 Task: Navigate to a specific website using the address bar.
Action: Mouse pressed left at (126, 27)
Screenshot: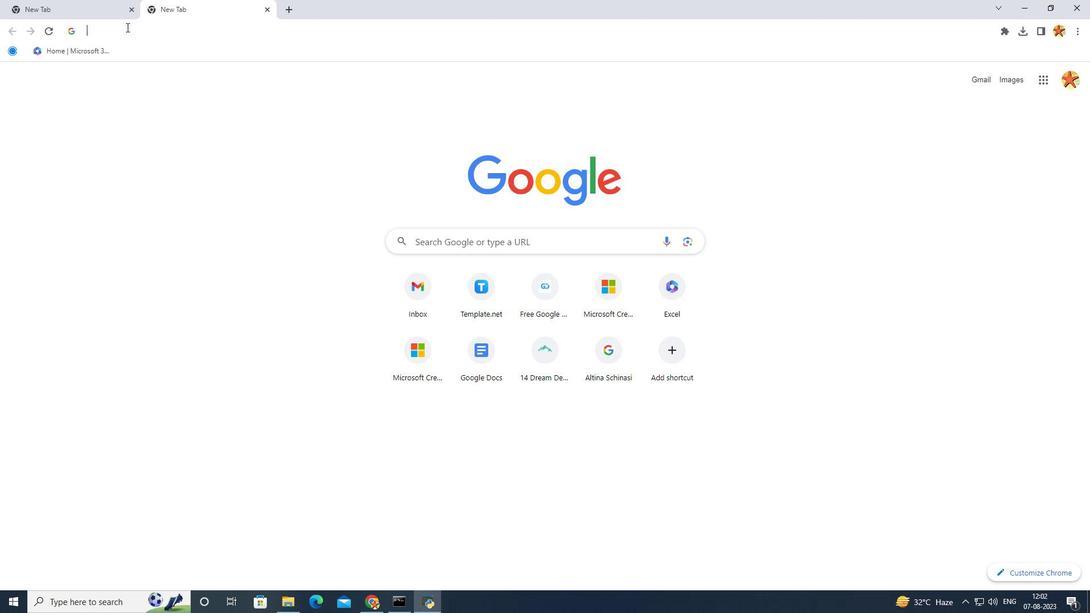 
Action: Mouse moved to (132, 31)
Screenshot: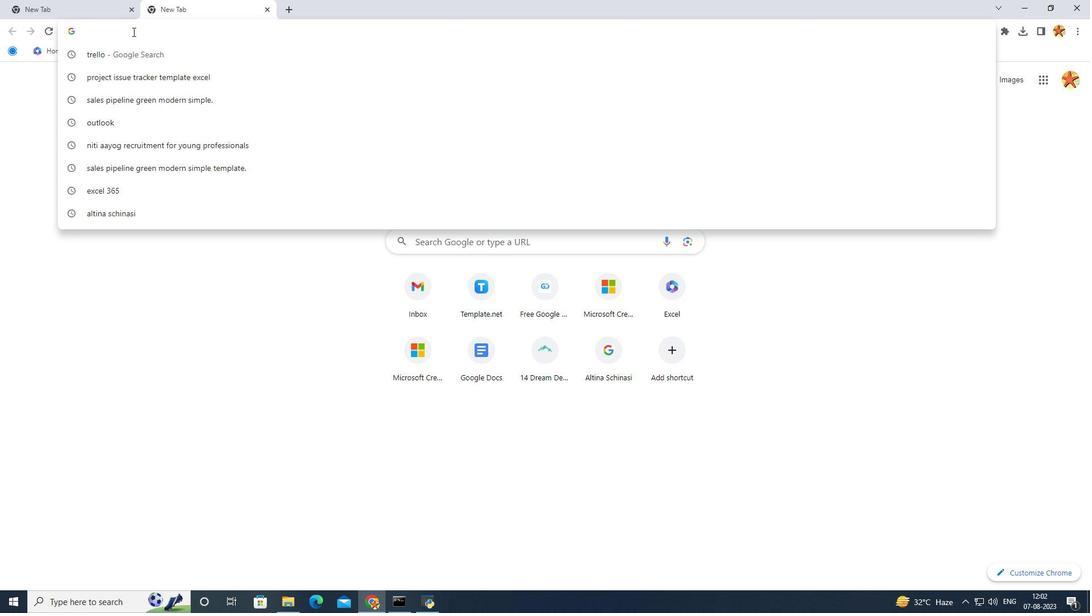 
Action: Key pressed www.bu<Key.backspace>yju
Screenshot: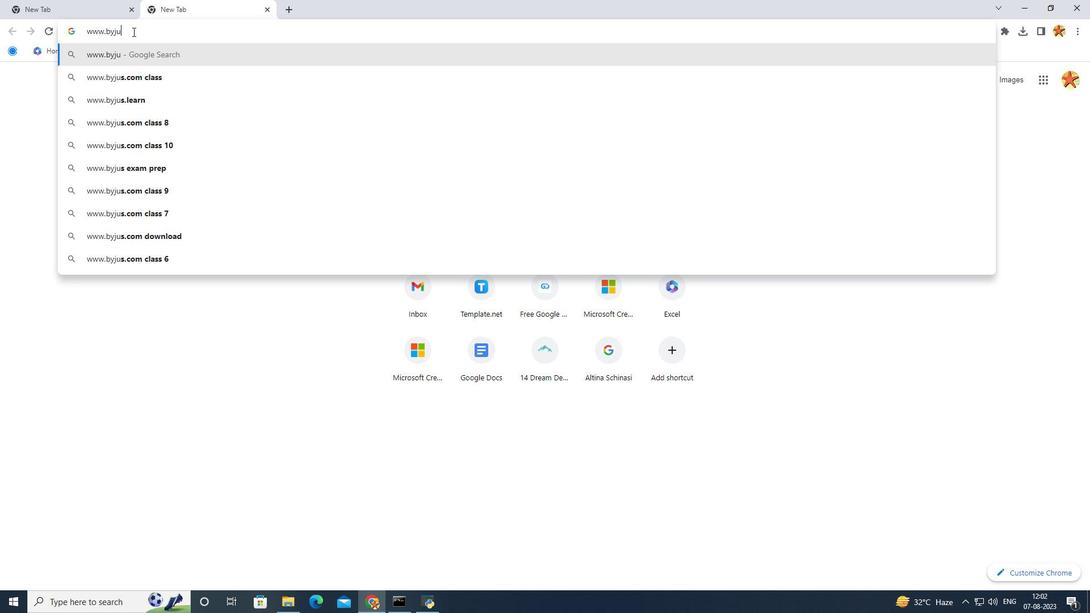 
Action: Mouse moved to (118, 99)
Screenshot: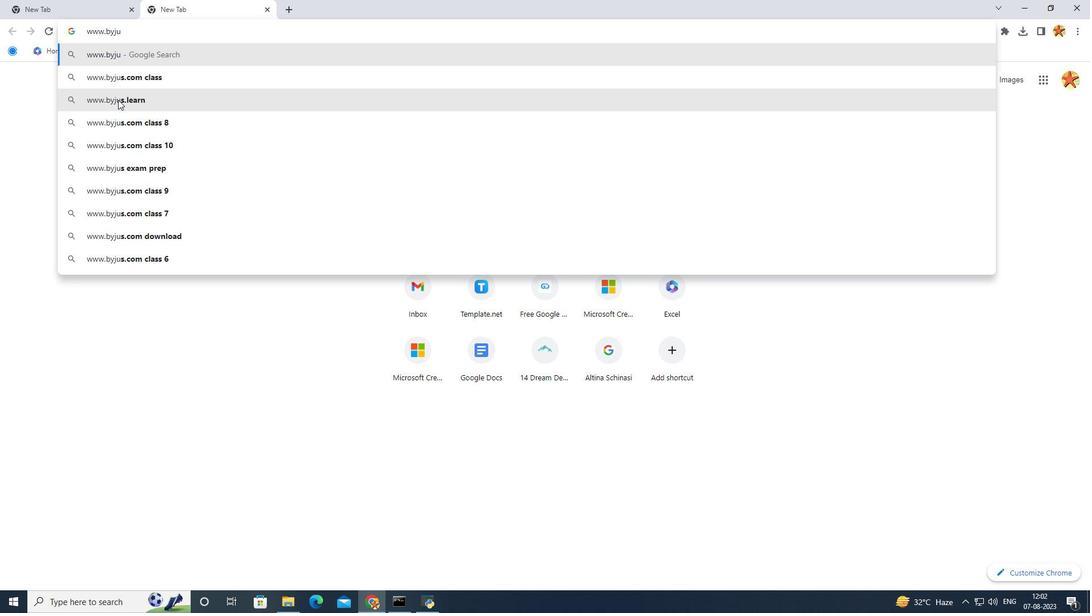 
Action: Mouse pressed left at (118, 99)
Screenshot: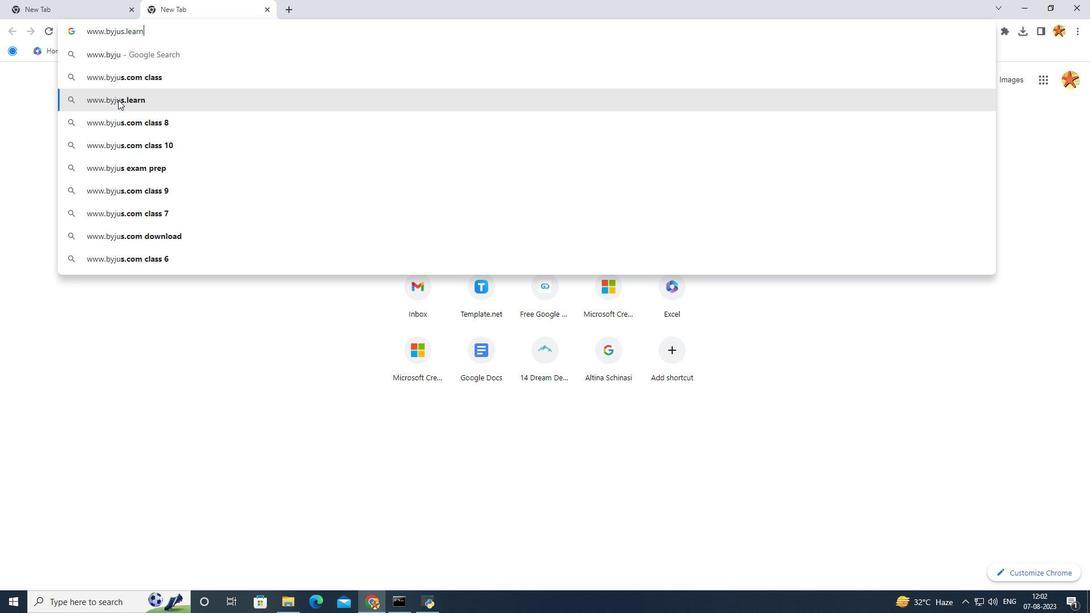 
Action: Mouse moved to (244, 191)
Screenshot: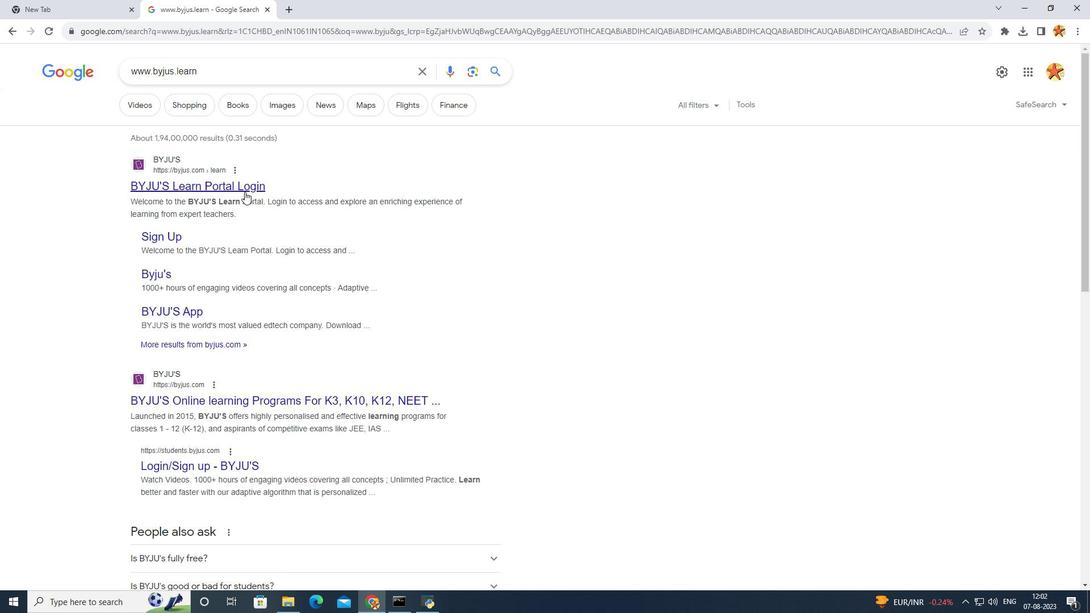 
Action: Mouse pressed left at (244, 191)
Screenshot: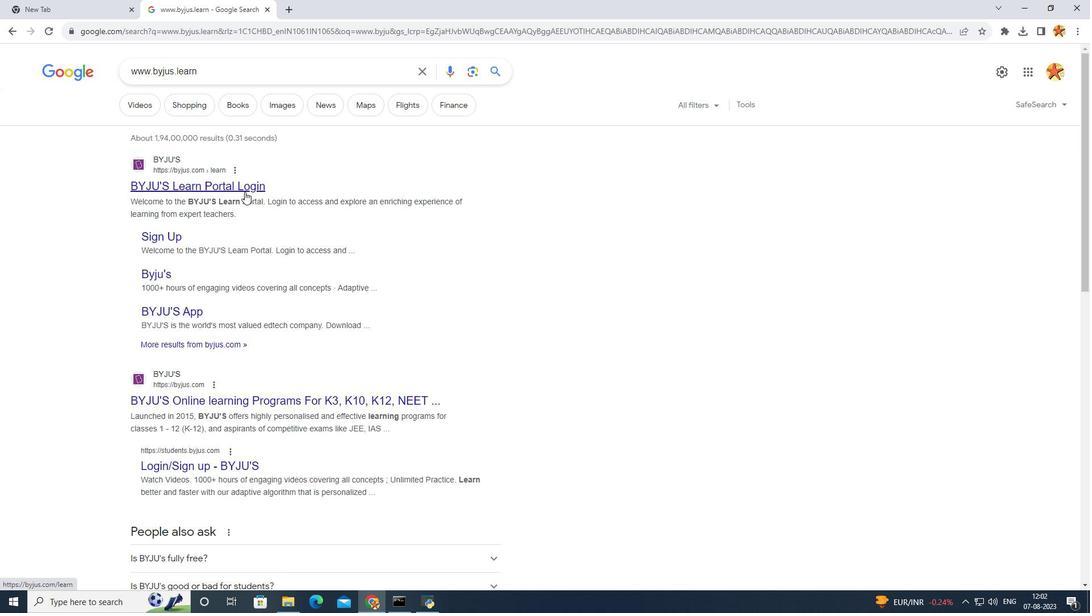 
Action: Mouse moved to (594, 267)
Screenshot: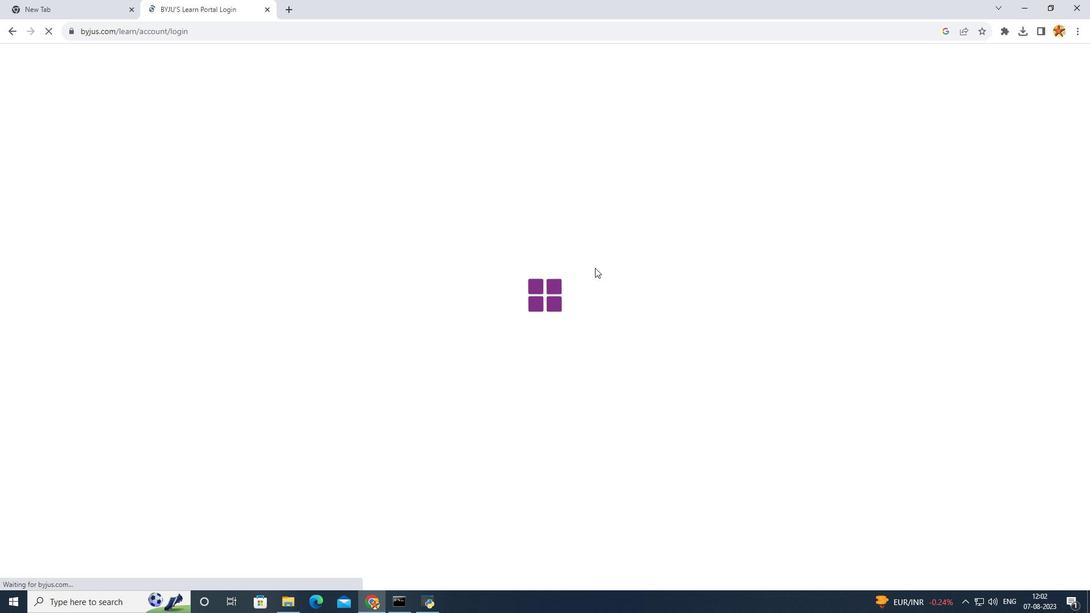 
